 Task: Look for products in the category "Canned Cocktails" from Blind Tiger Cocktails only.
Action: Mouse moved to (894, 274)
Screenshot: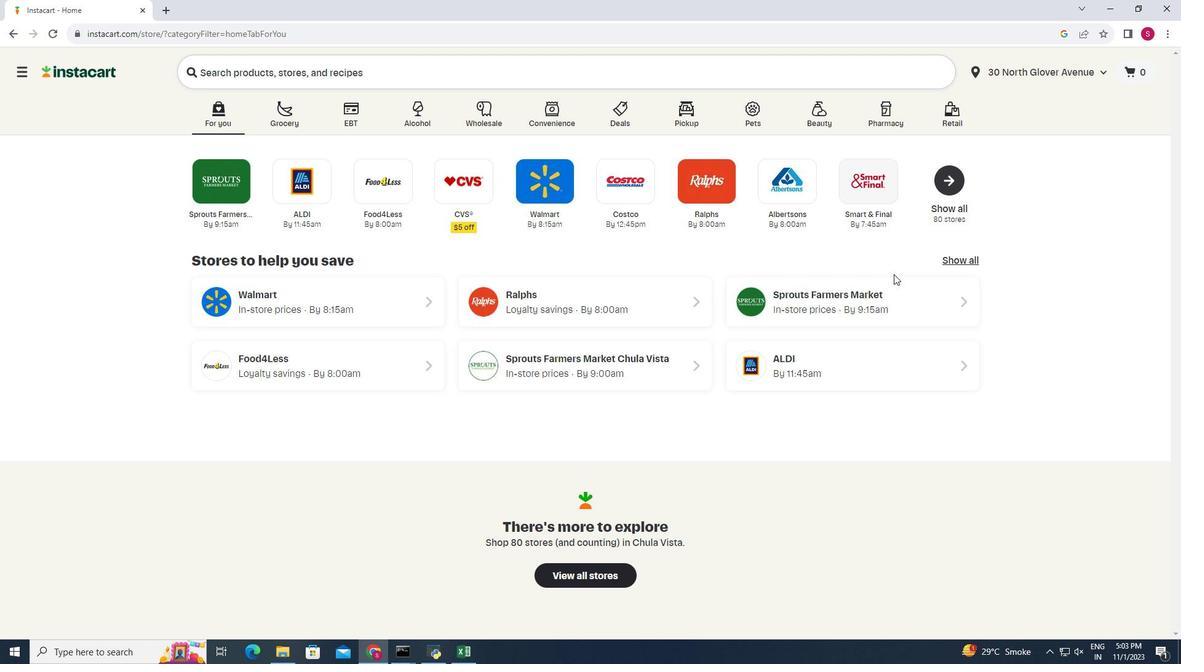 
Action: Mouse pressed left at (894, 274)
Screenshot: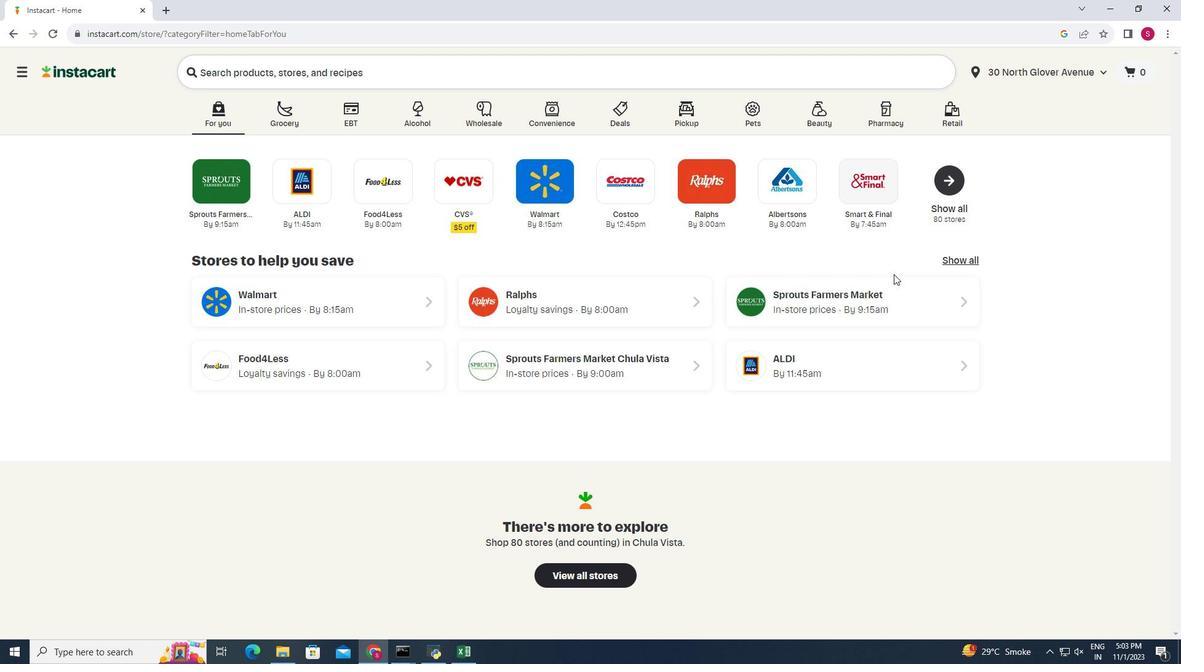 
Action: Mouse moved to (894, 285)
Screenshot: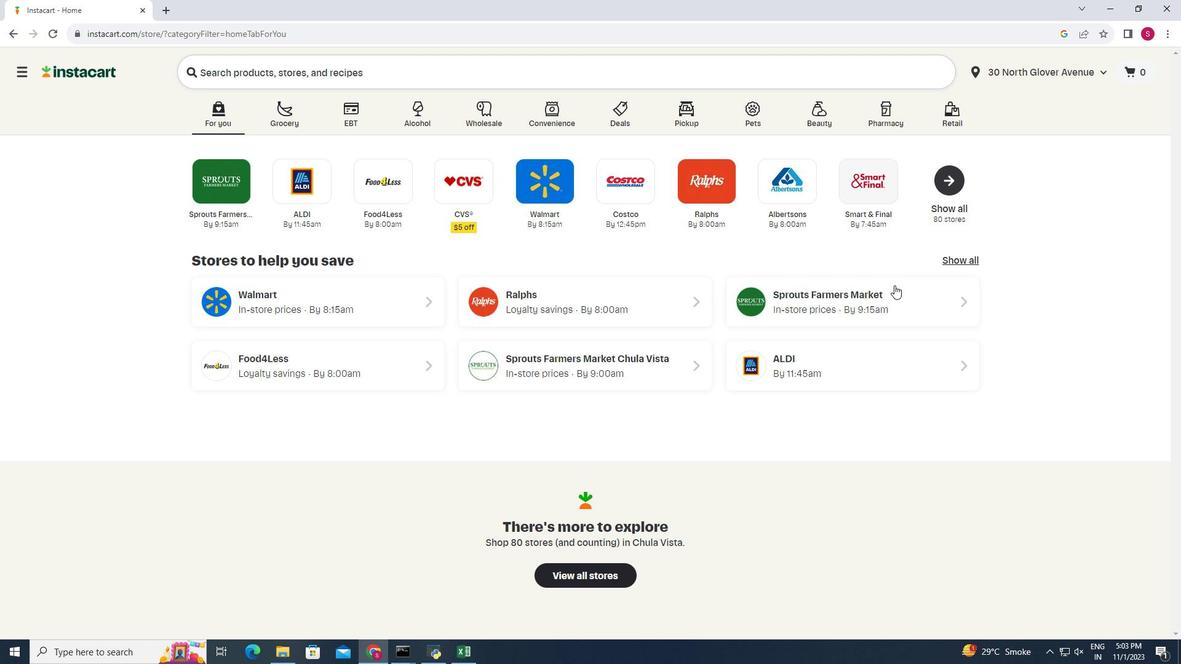
Action: Mouse pressed left at (894, 285)
Screenshot: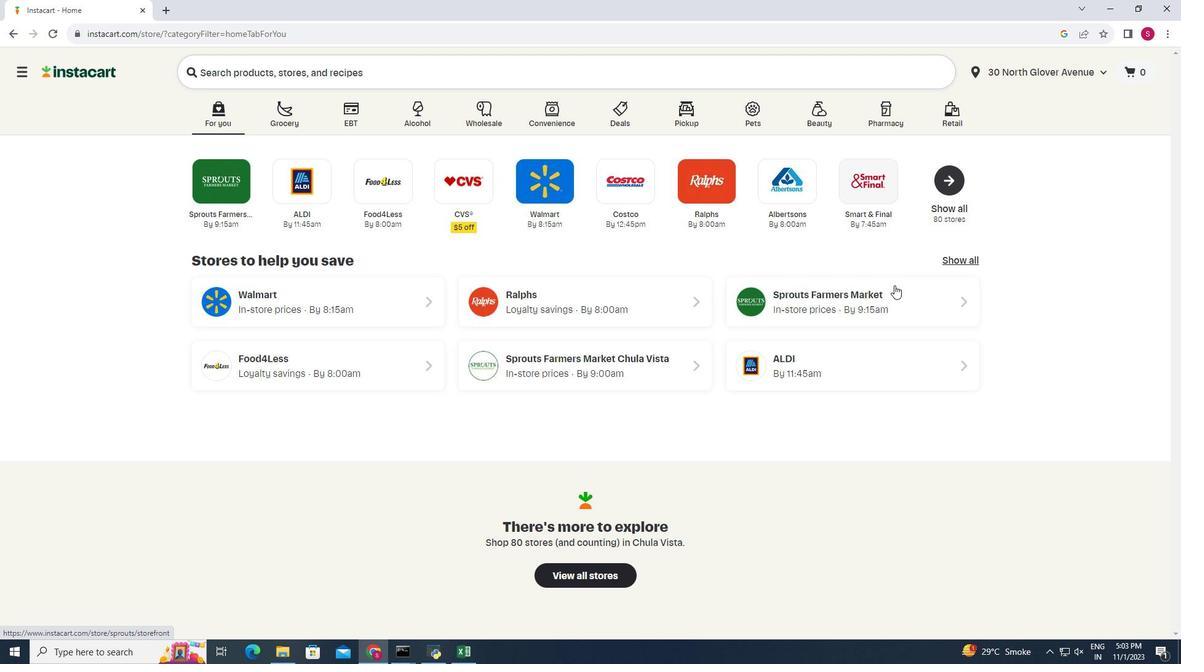 
Action: Mouse moved to (62, 611)
Screenshot: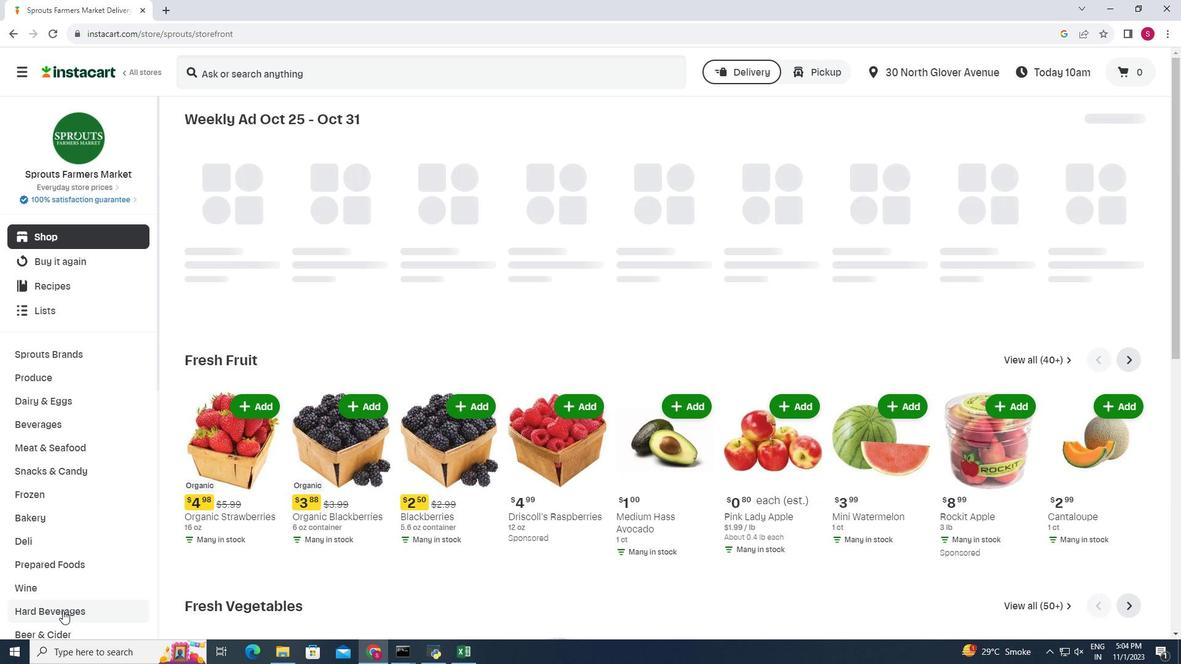 
Action: Mouse pressed left at (62, 611)
Screenshot: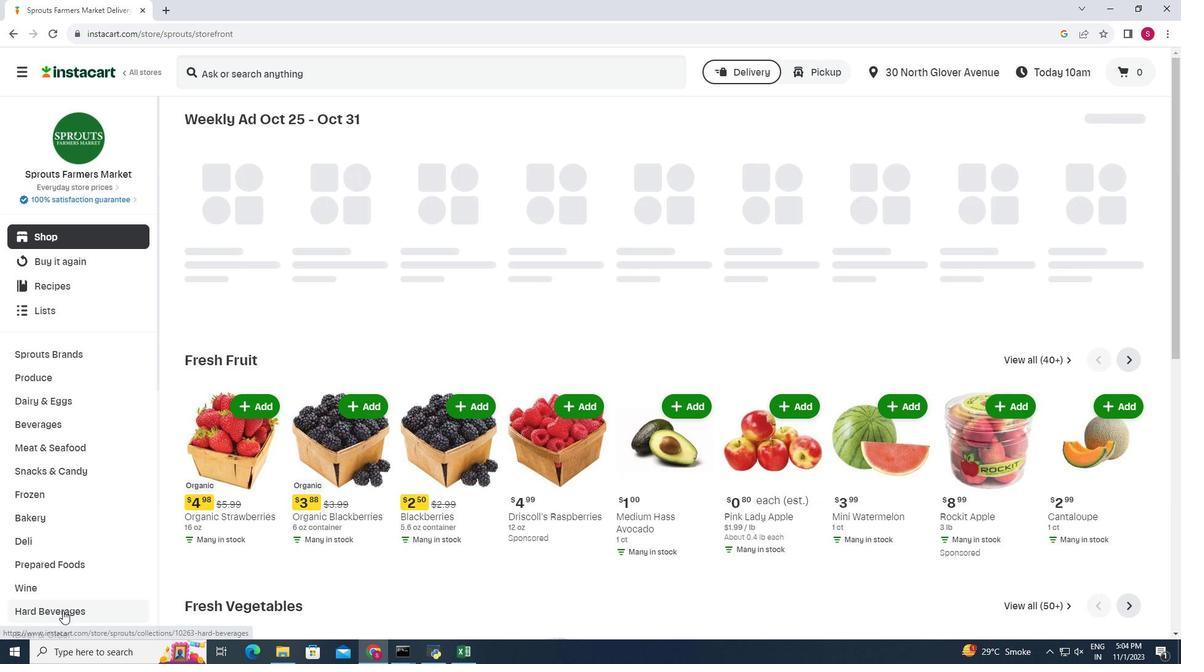
Action: Mouse moved to (494, 150)
Screenshot: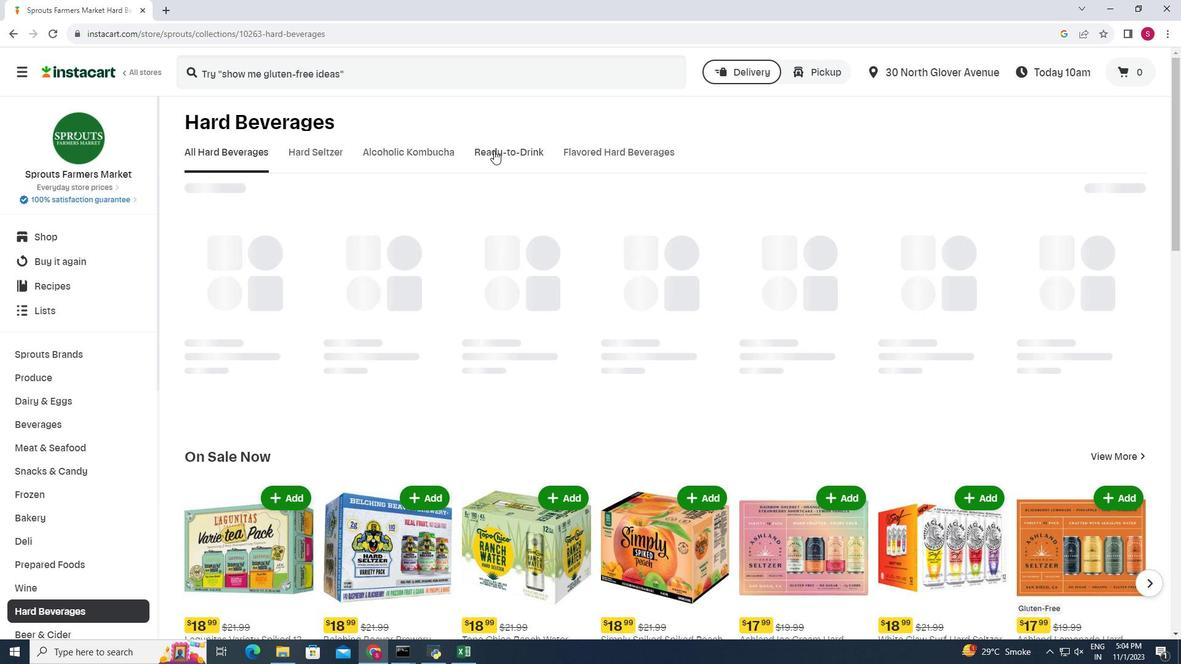 
Action: Mouse pressed left at (494, 150)
Screenshot: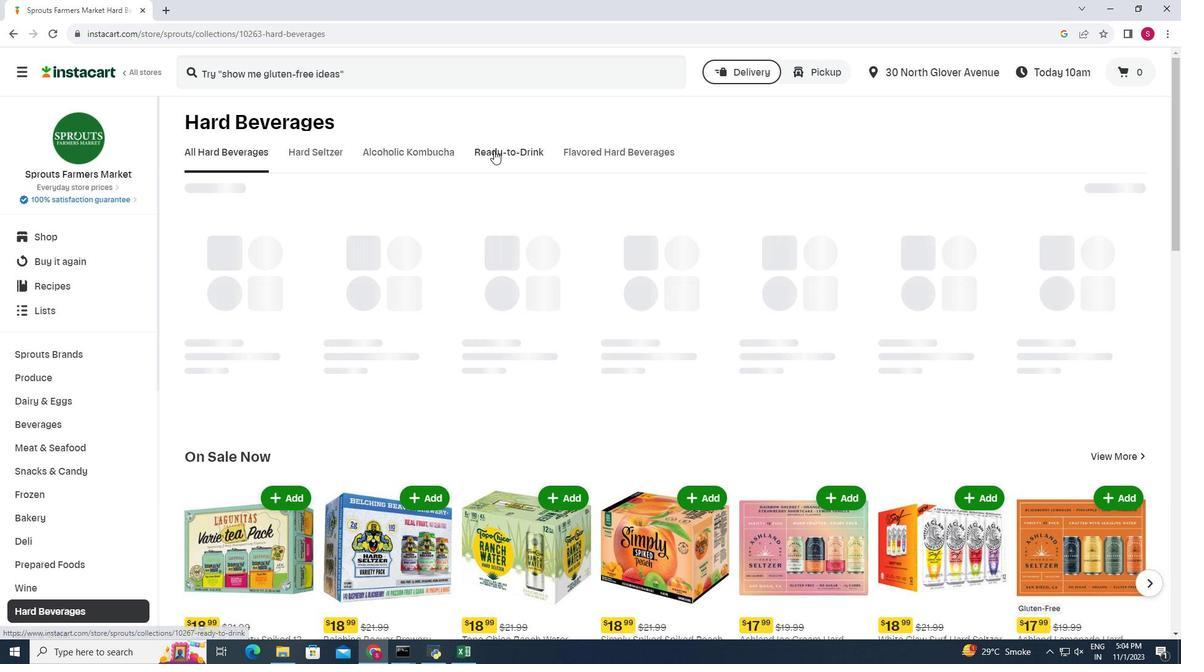 
Action: Mouse moved to (323, 211)
Screenshot: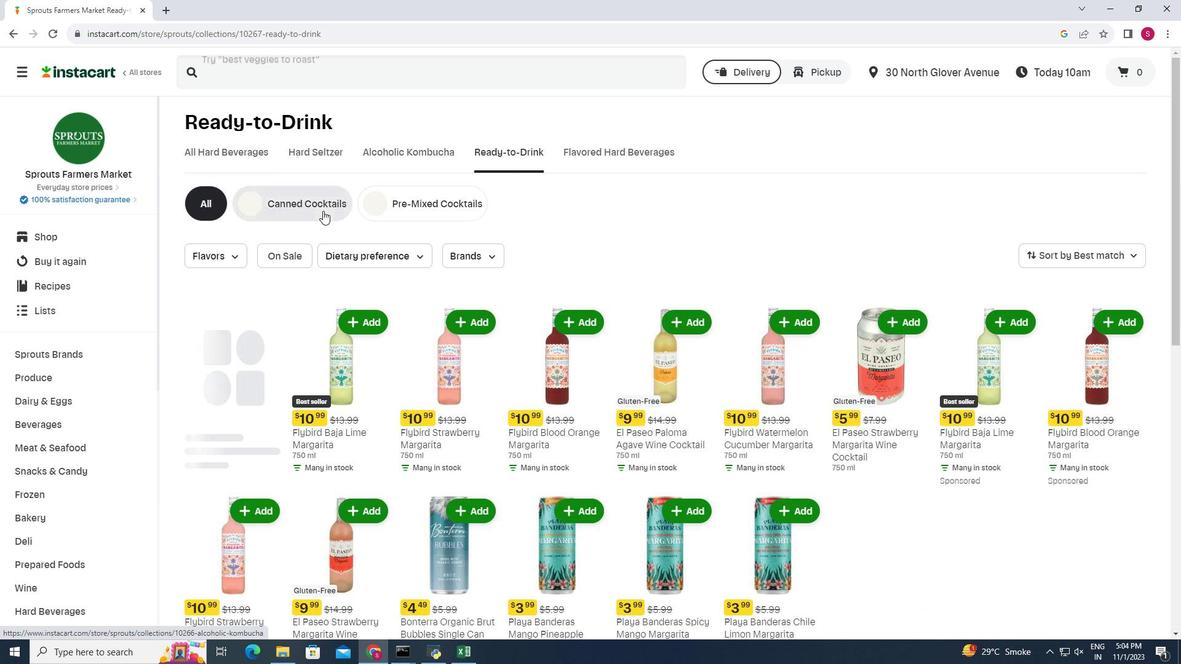 
Action: Mouse pressed left at (323, 211)
Screenshot: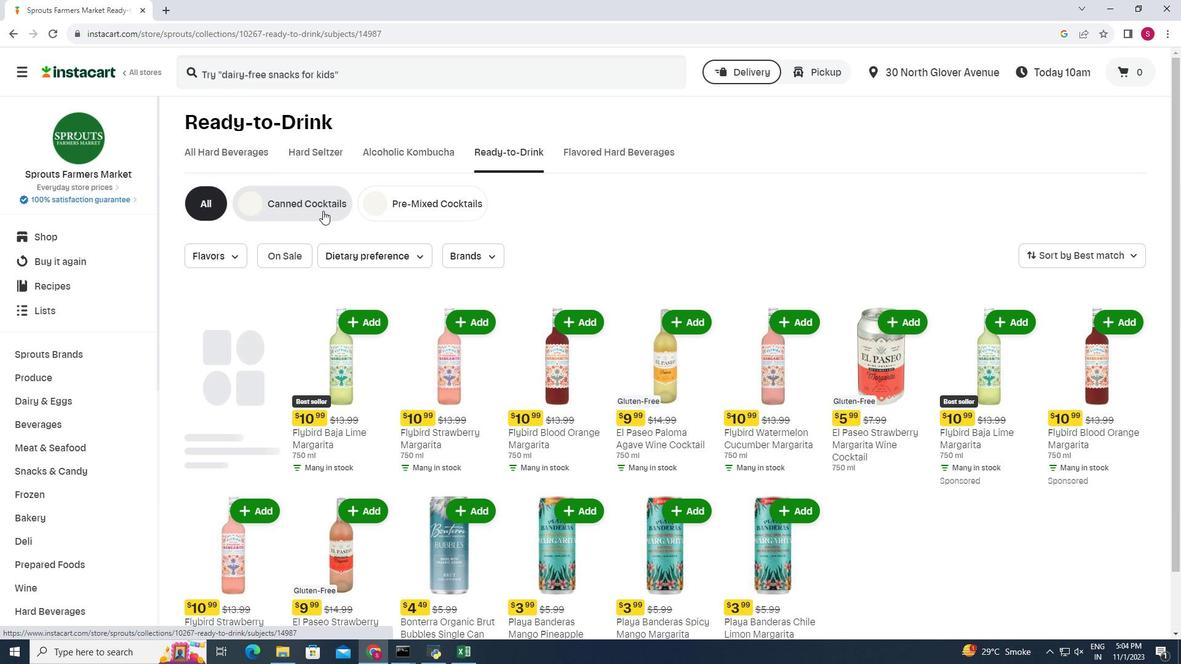 
Action: Mouse moved to (300, 247)
Screenshot: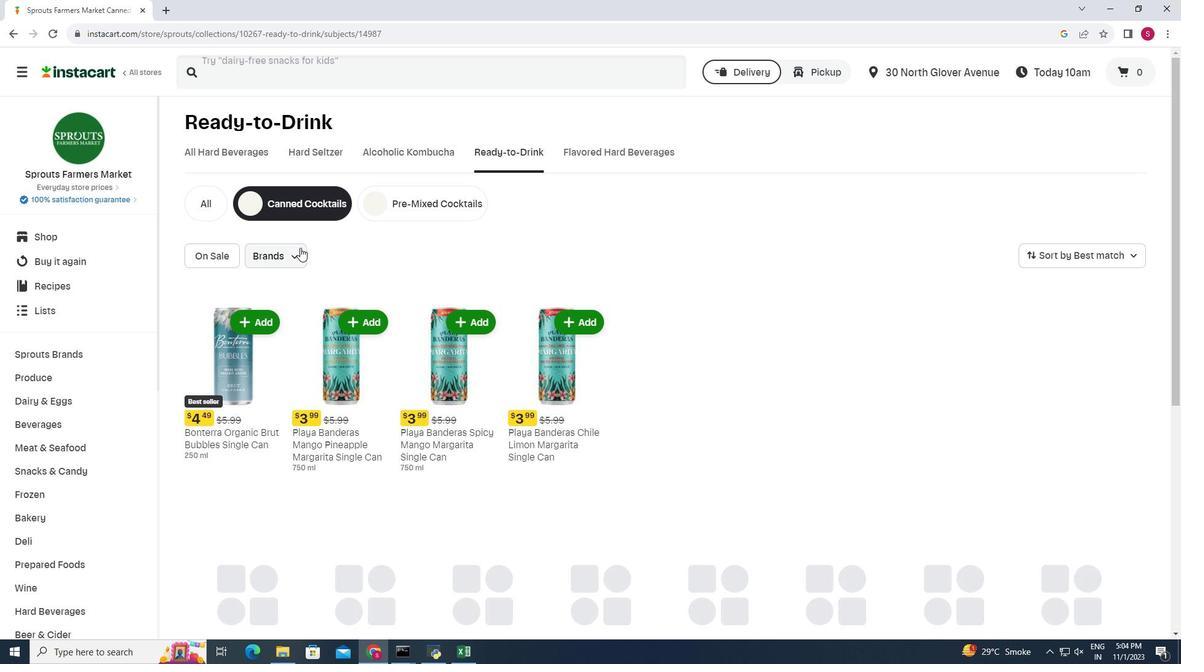 
Action: Mouse pressed left at (300, 247)
Screenshot: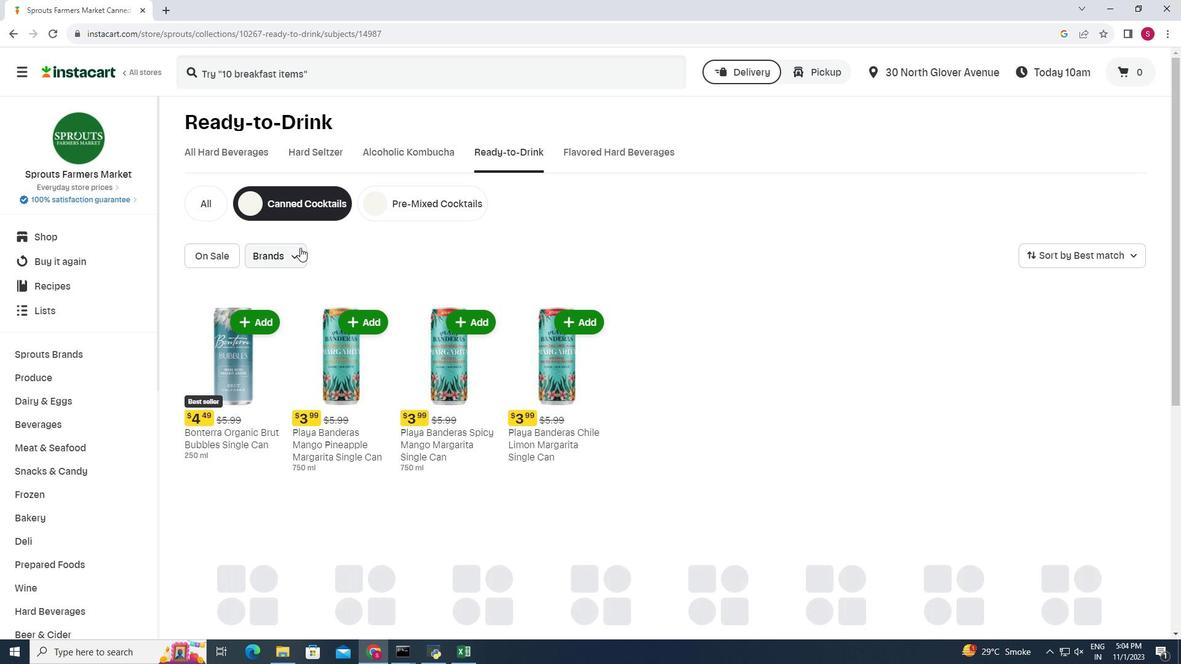 
Action: Mouse moved to (300, 247)
Screenshot: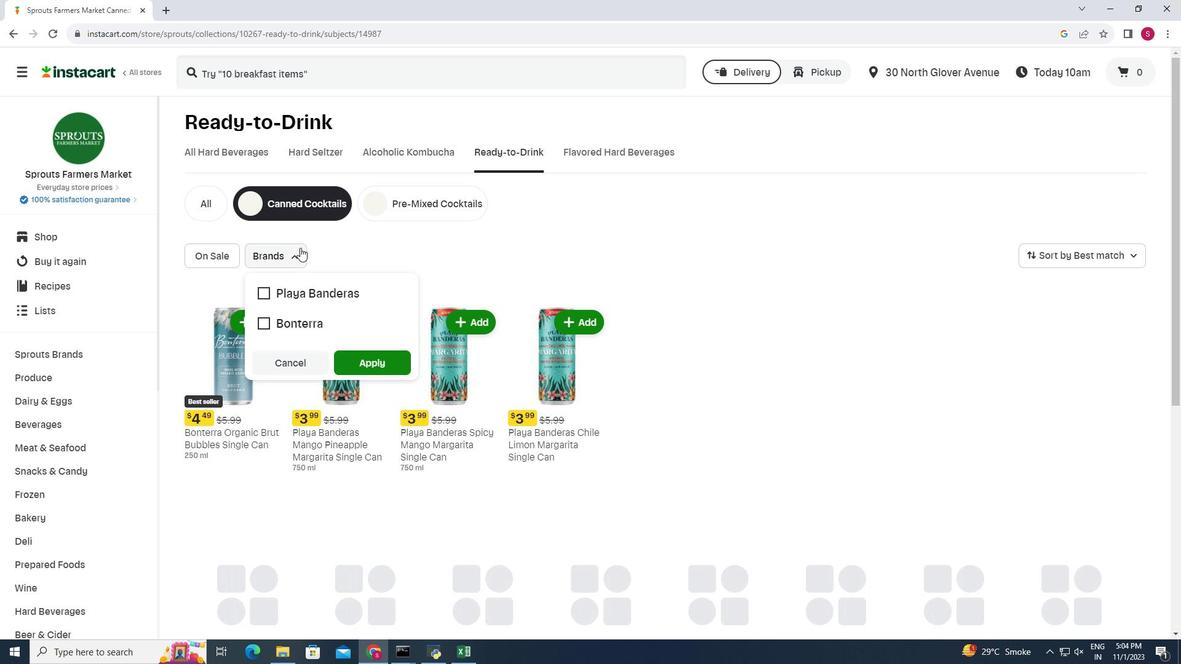 
